 Task: Add Sprouts Extra Large Grade A Cage Free Eggs to the cart.
Action: Mouse moved to (304, 147)
Screenshot: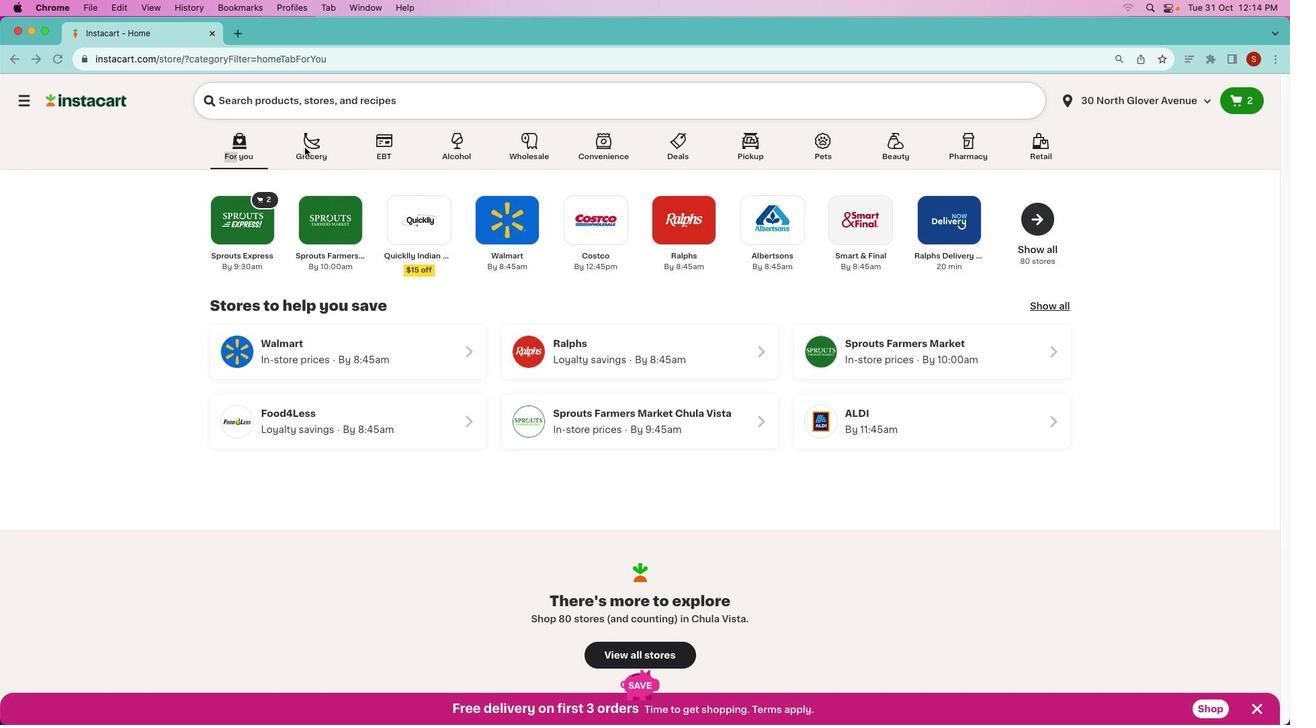 
Action: Mouse pressed left at (304, 147)
Screenshot: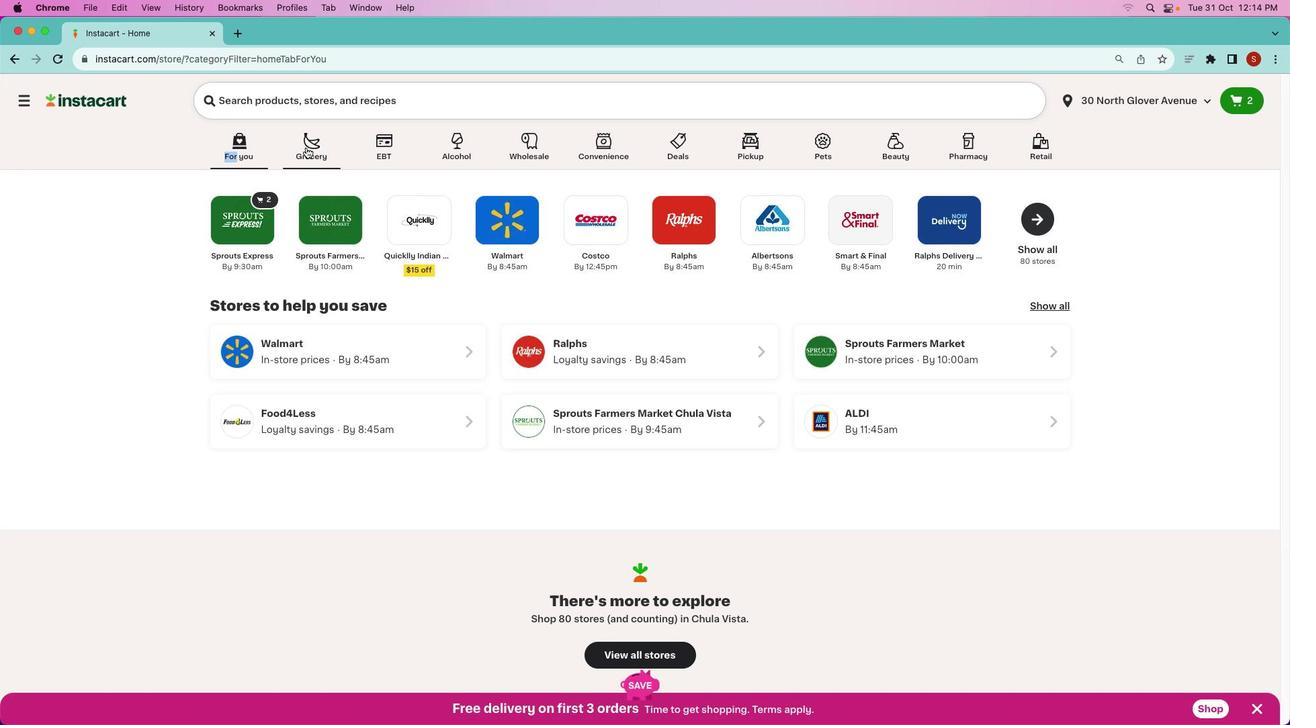 
Action: Mouse moved to (305, 147)
Screenshot: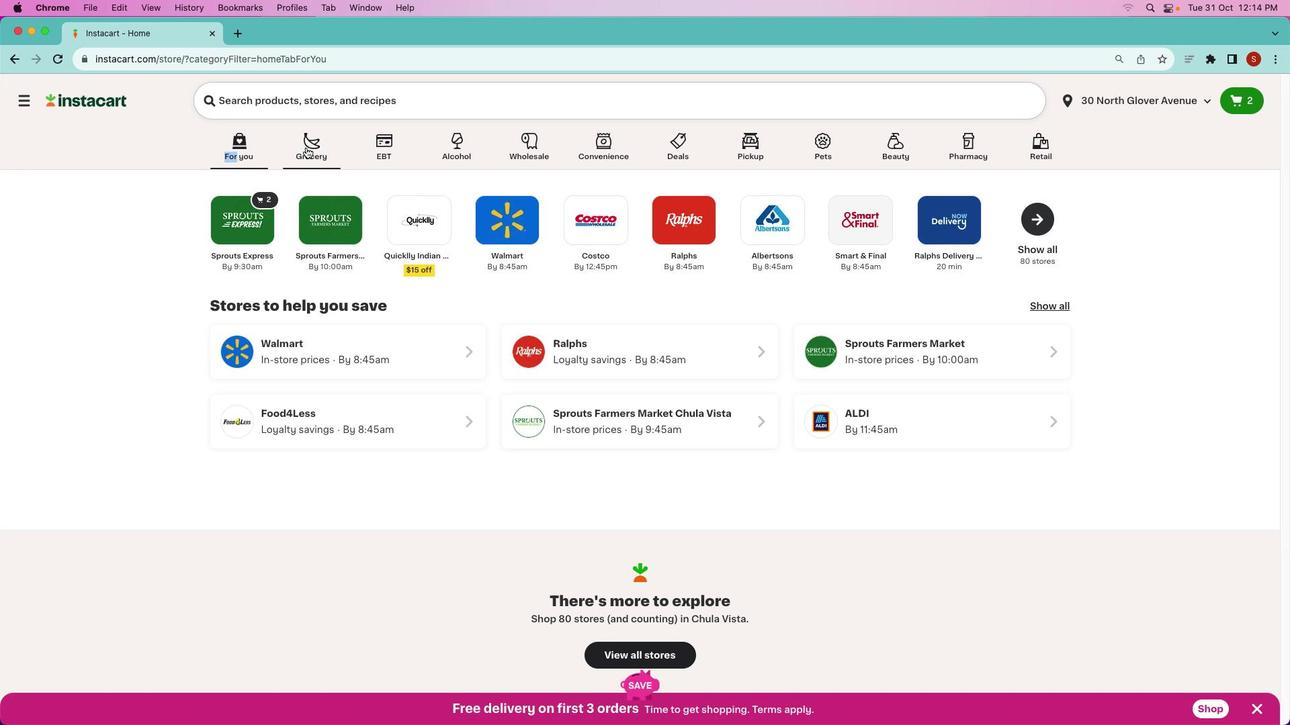 
Action: Mouse pressed left at (305, 147)
Screenshot: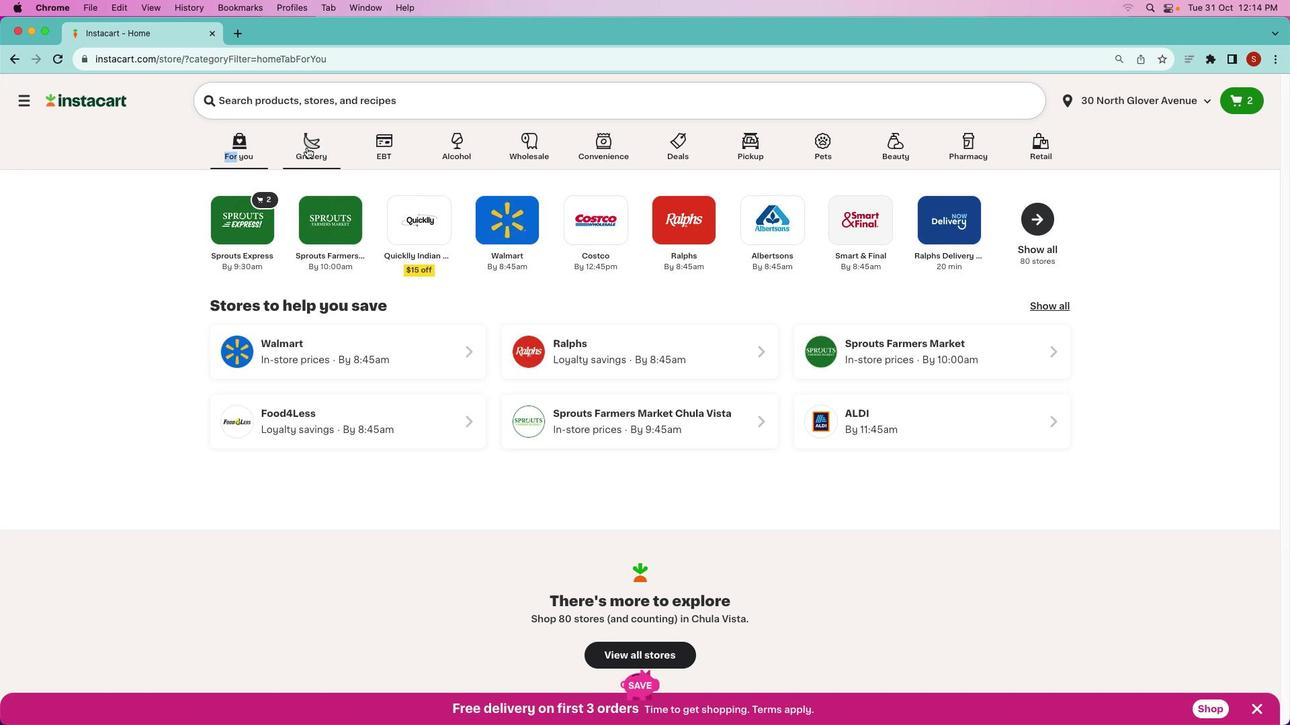 
Action: Mouse moved to (657, 338)
Screenshot: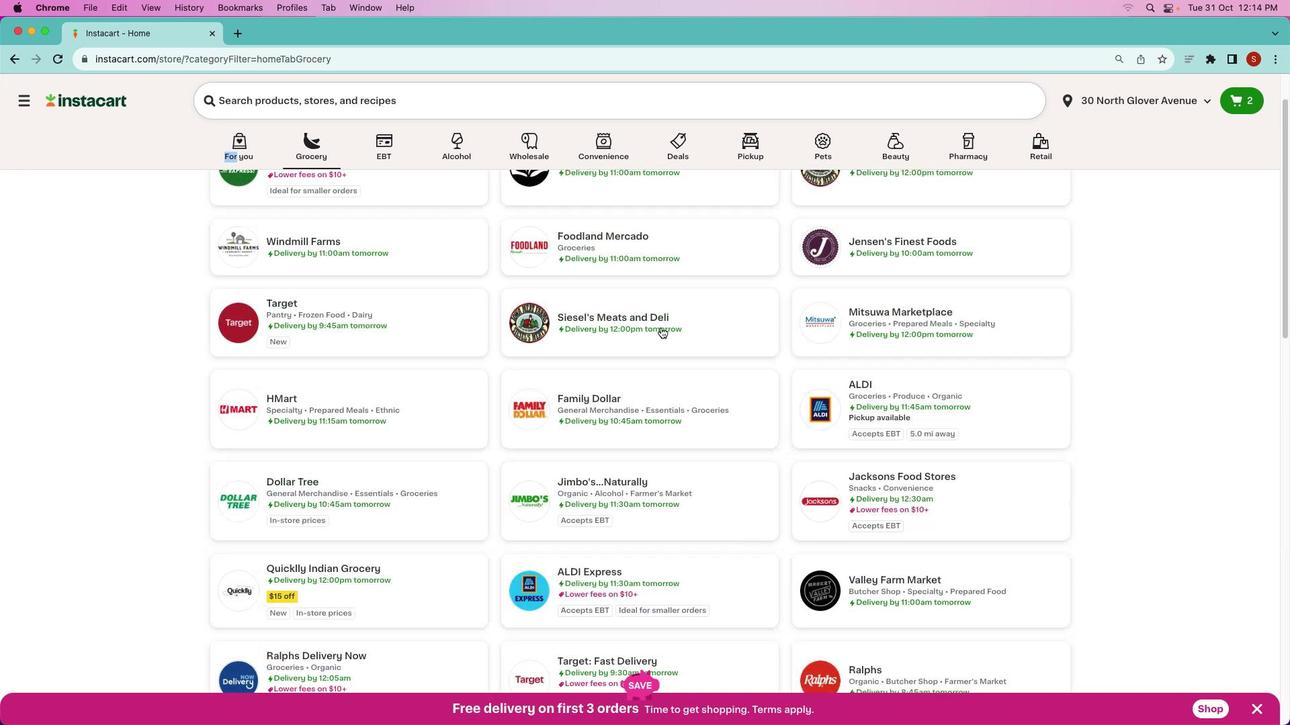 
Action: Mouse scrolled (657, 338) with delta (0, 0)
Screenshot: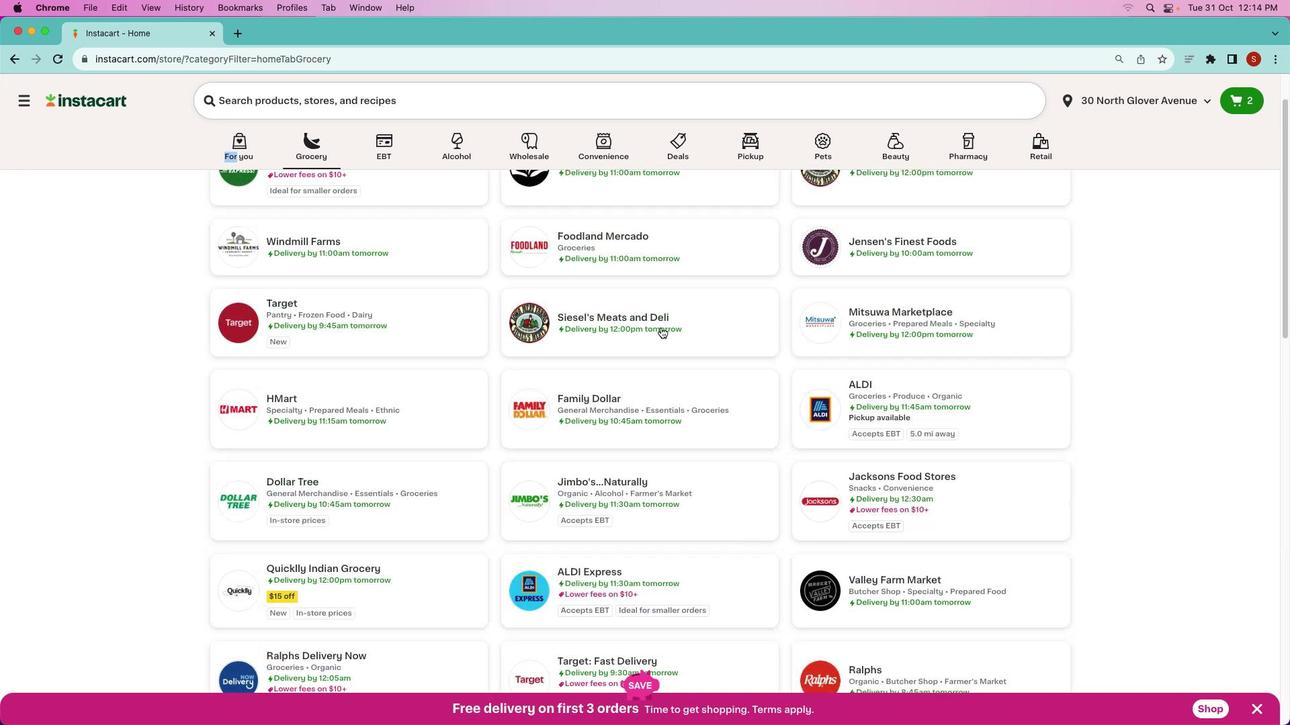 
Action: Mouse moved to (659, 335)
Screenshot: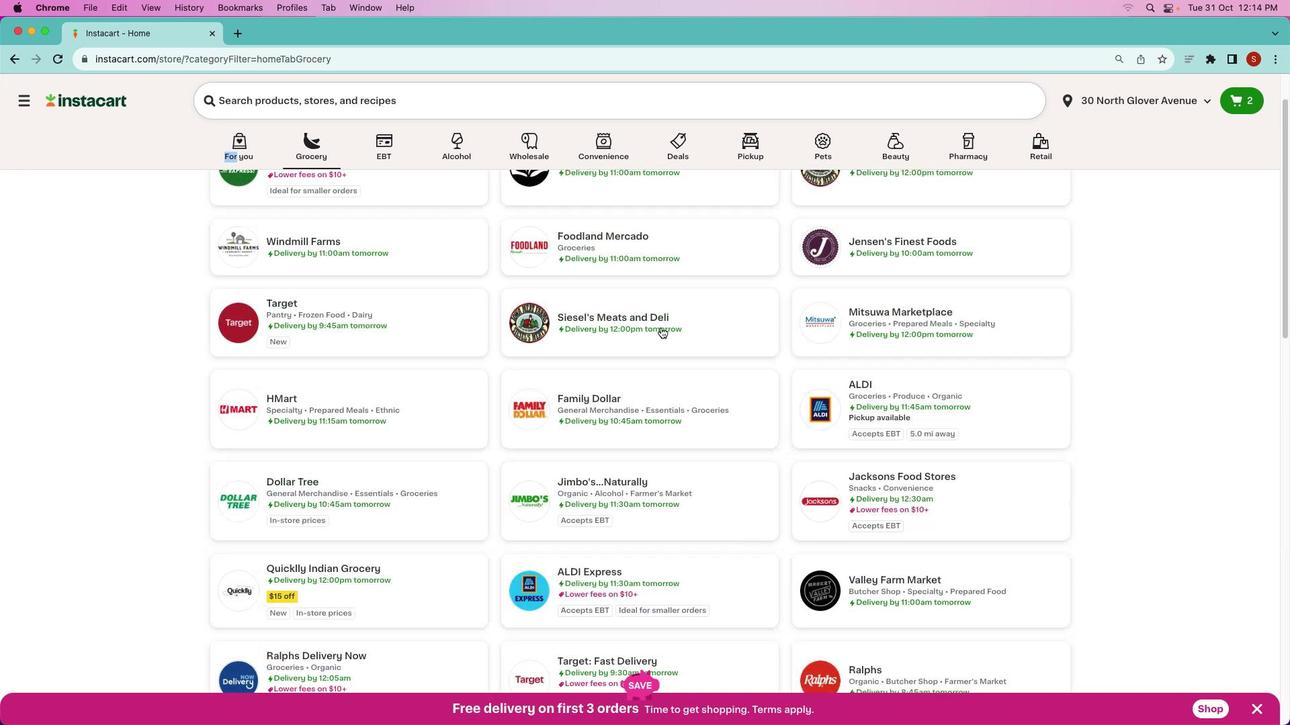 
Action: Mouse scrolled (659, 335) with delta (0, 0)
Screenshot: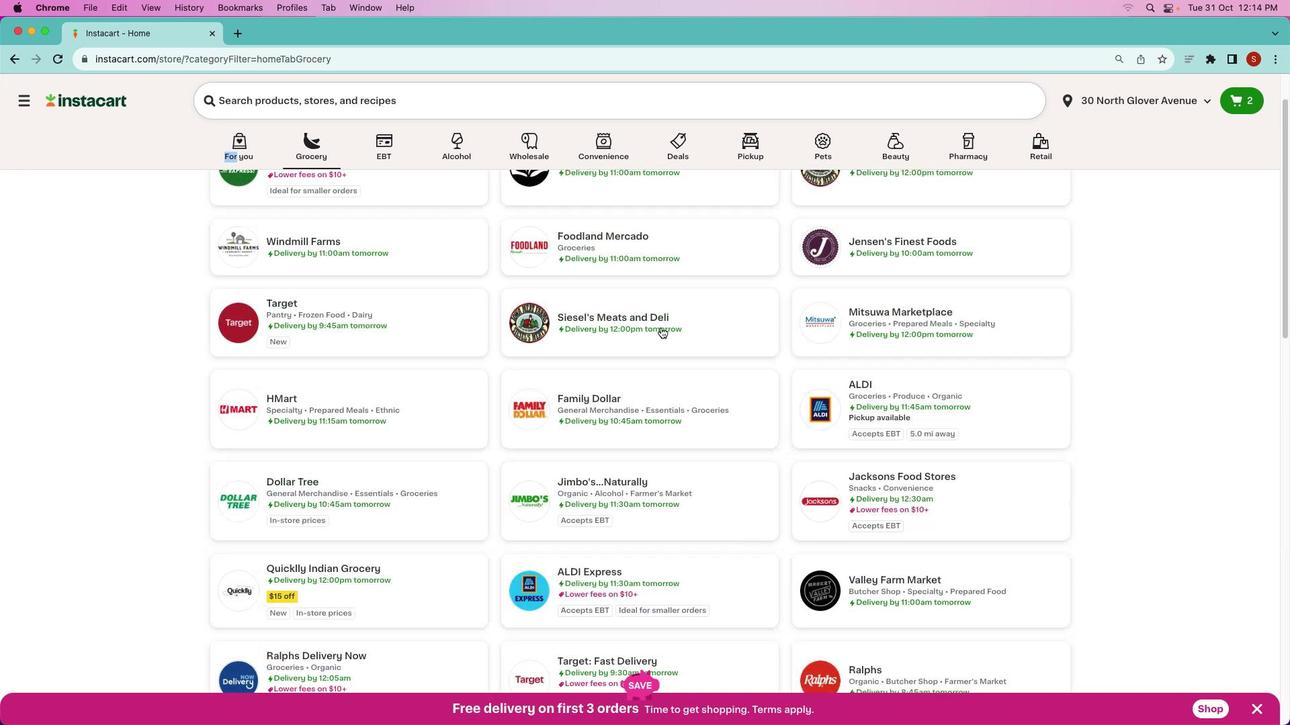 
Action: Mouse moved to (659, 333)
Screenshot: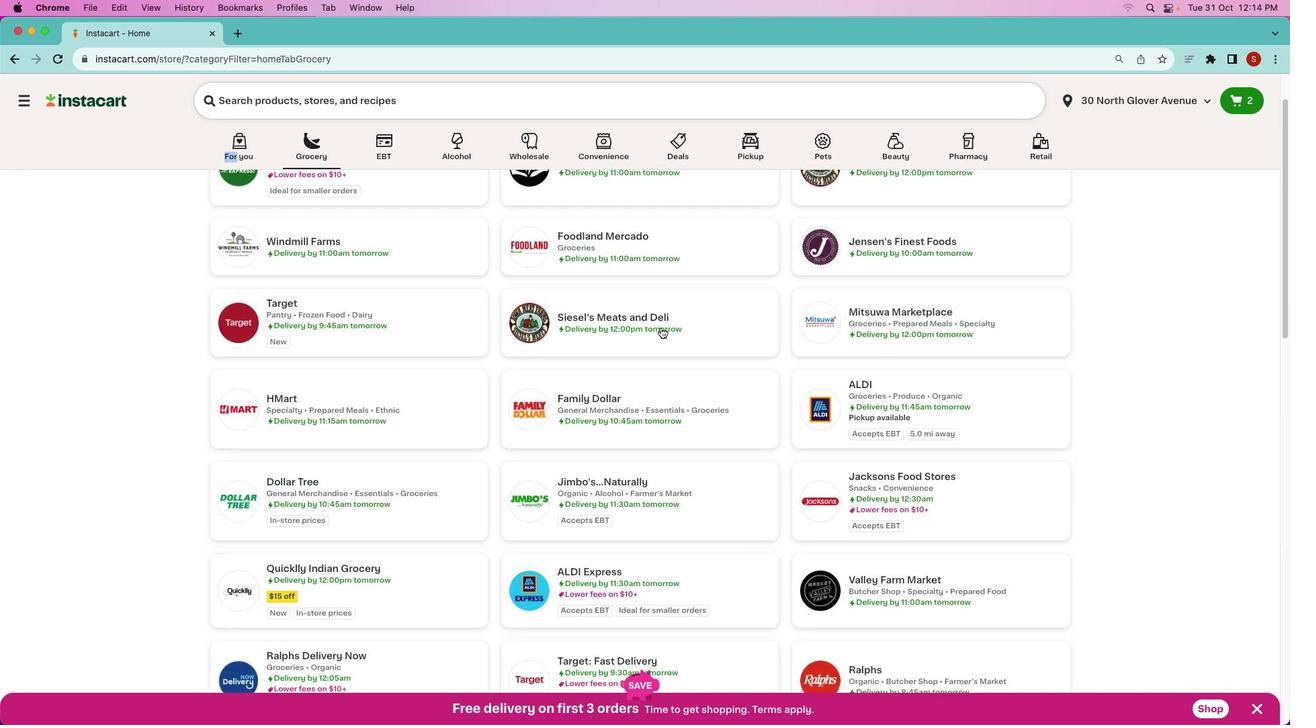 
Action: Mouse scrolled (659, 333) with delta (0, -2)
Screenshot: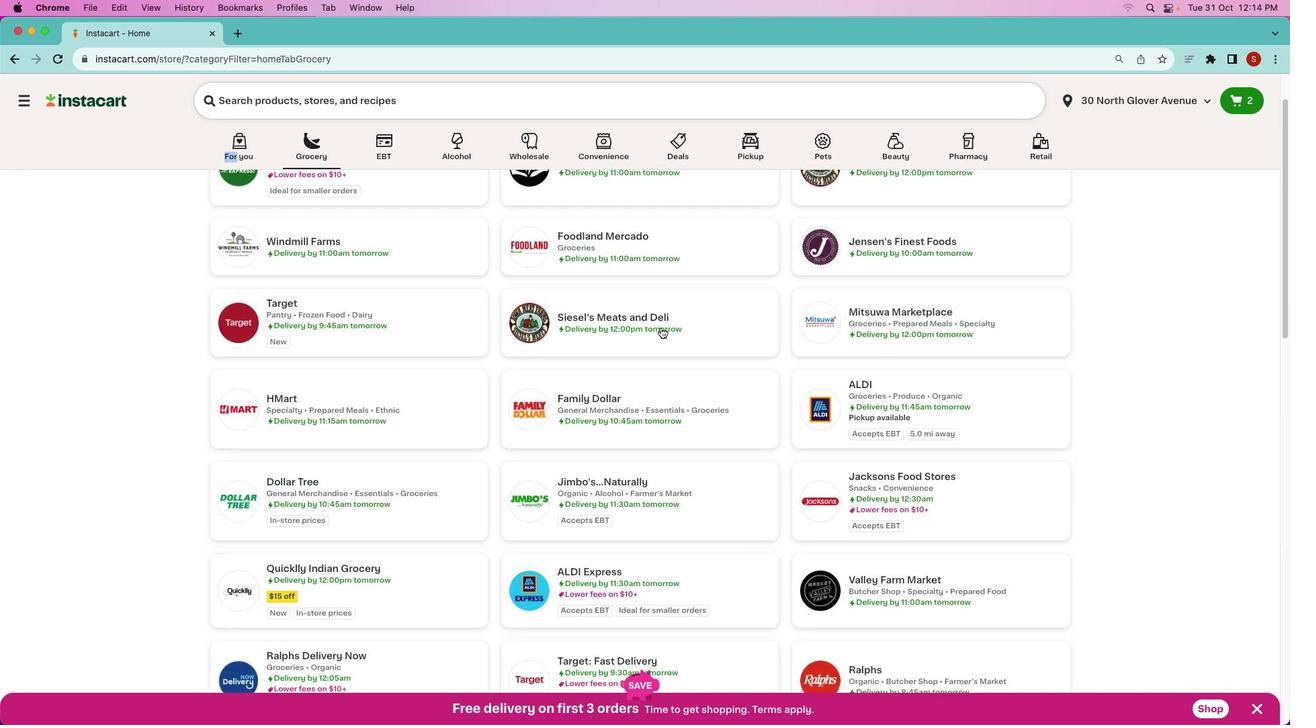 
Action: Mouse moved to (660, 330)
Screenshot: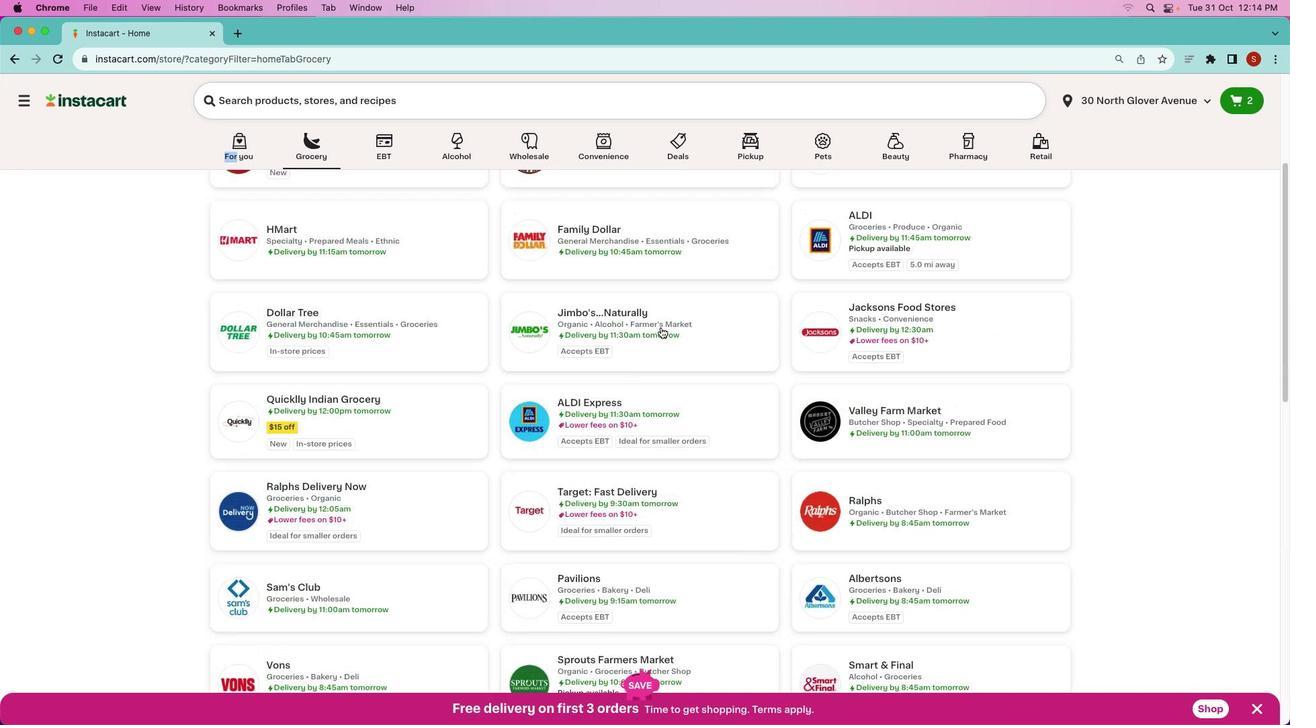
Action: Mouse scrolled (660, 330) with delta (0, -2)
Screenshot: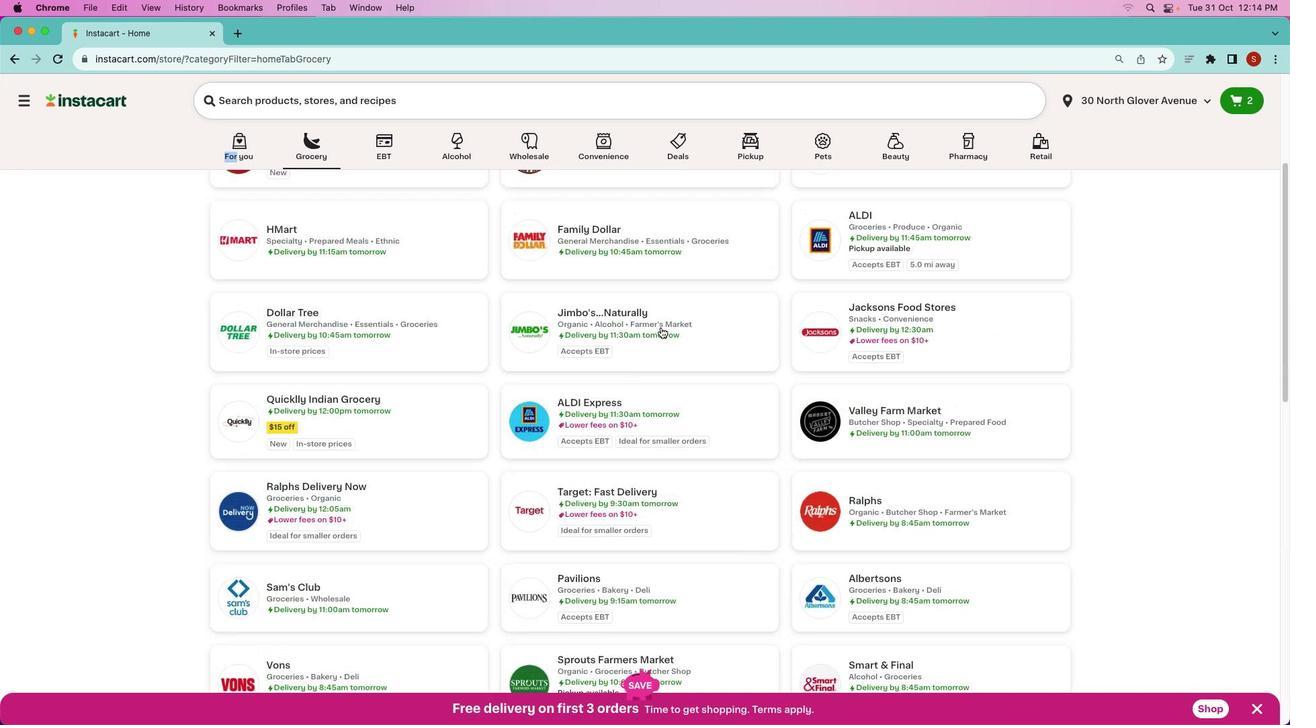 
Action: Mouse moved to (651, 458)
Screenshot: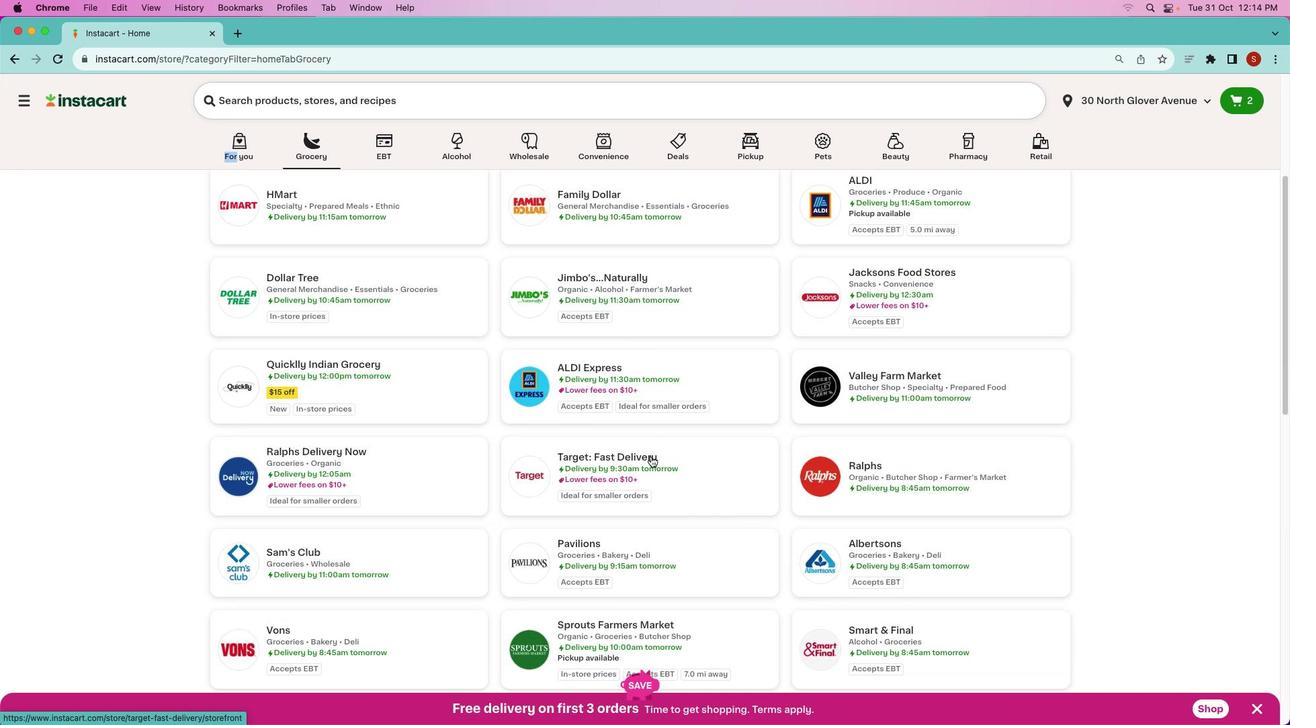 
Action: Mouse scrolled (651, 458) with delta (0, 0)
Screenshot: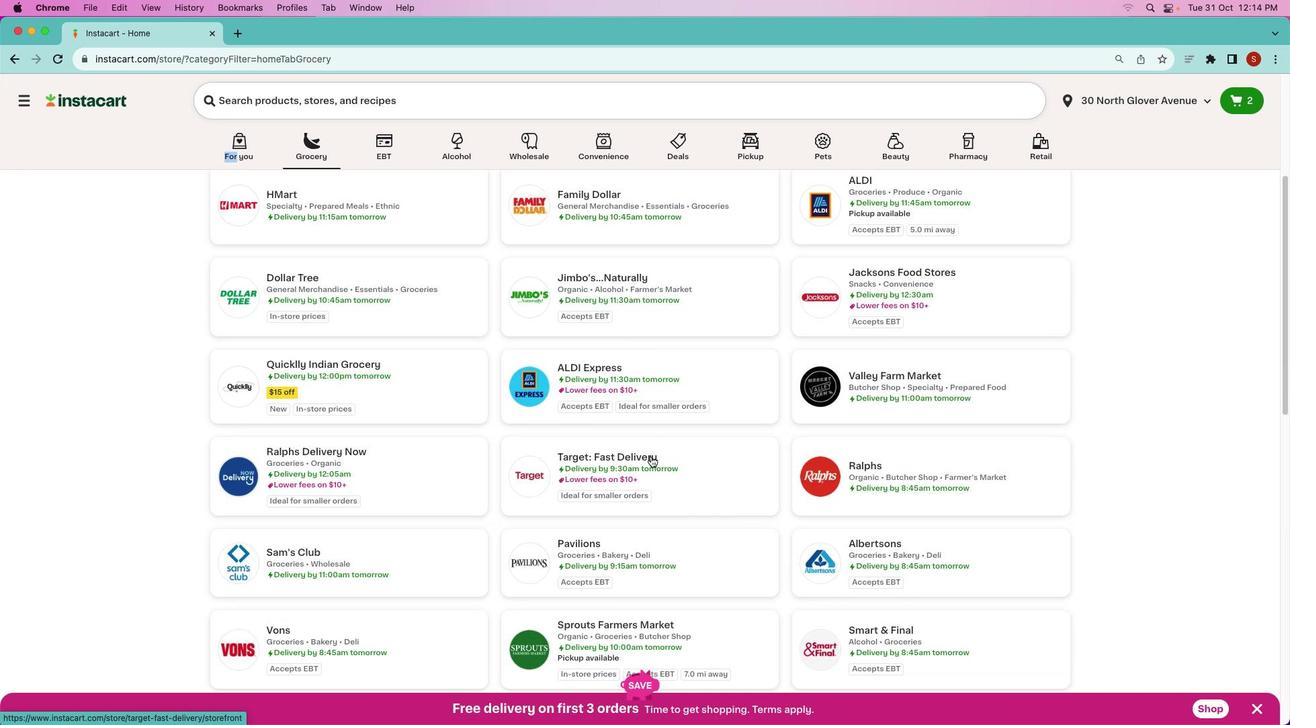 
Action: Mouse moved to (651, 458)
Screenshot: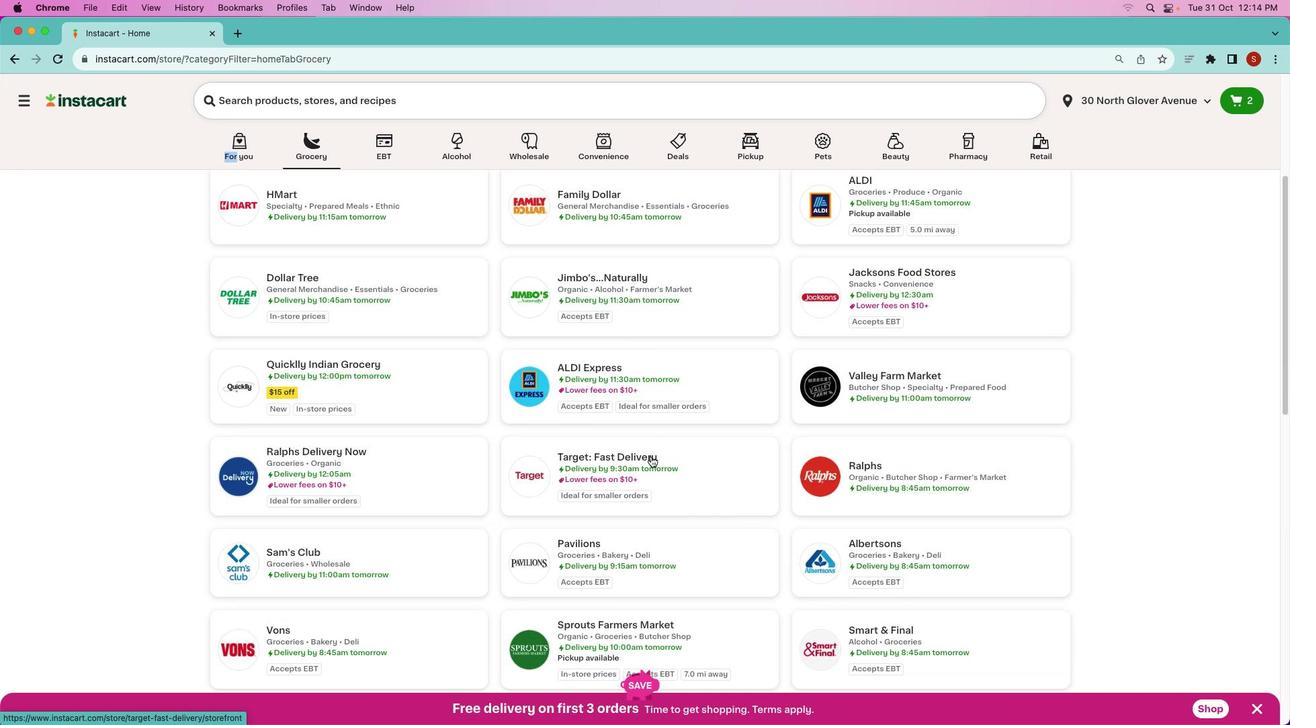 
Action: Mouse scrolled (651, 458) with delta (0, 0)
Screenshot: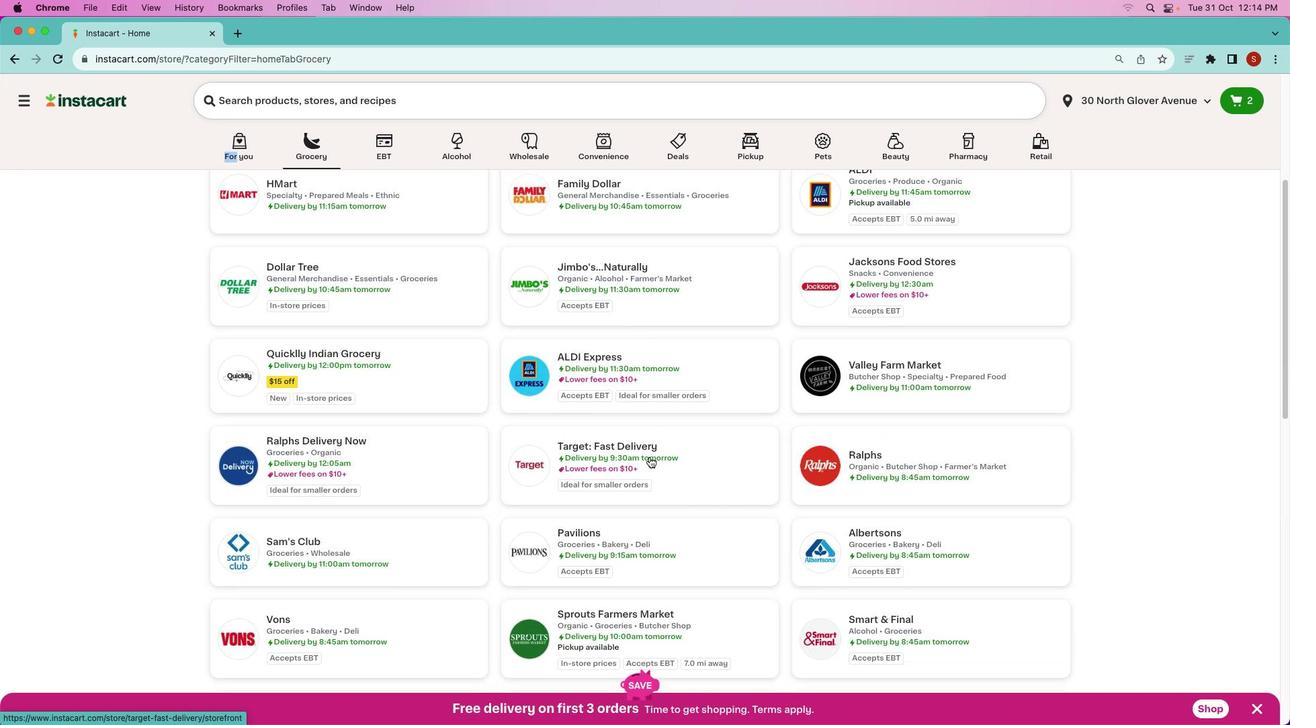 
Action: Mouse scrolled (651, 458) with delta (0, -2)
Screenshot: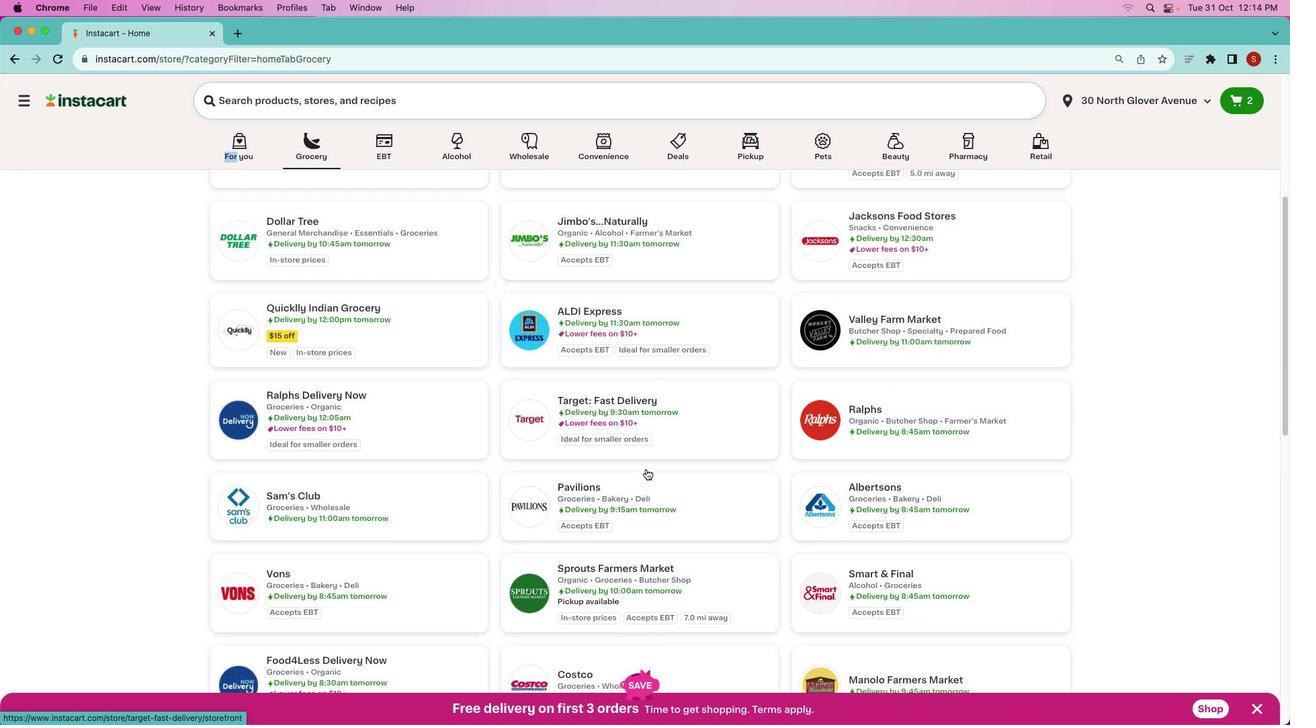 
Action: Mouse moved to (637, 530)
Screenshot: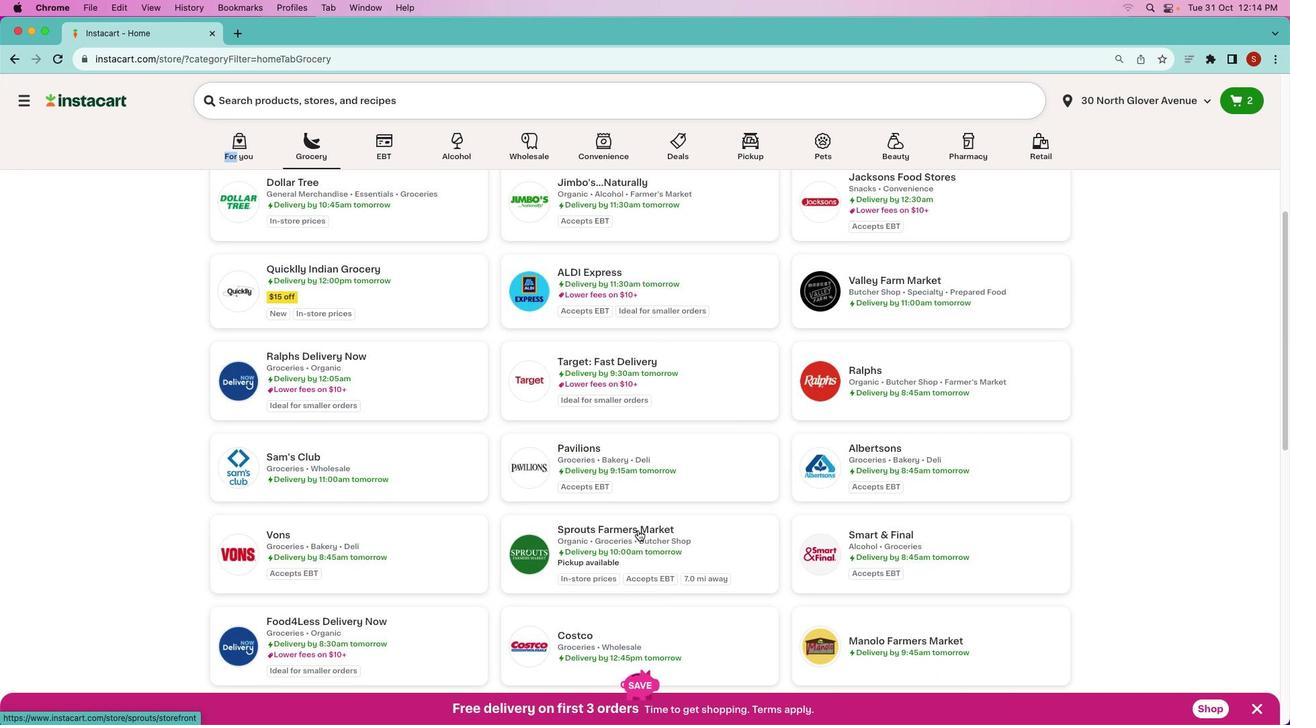 
Action: Mouse pressed left at (637, 530)
Screenshot: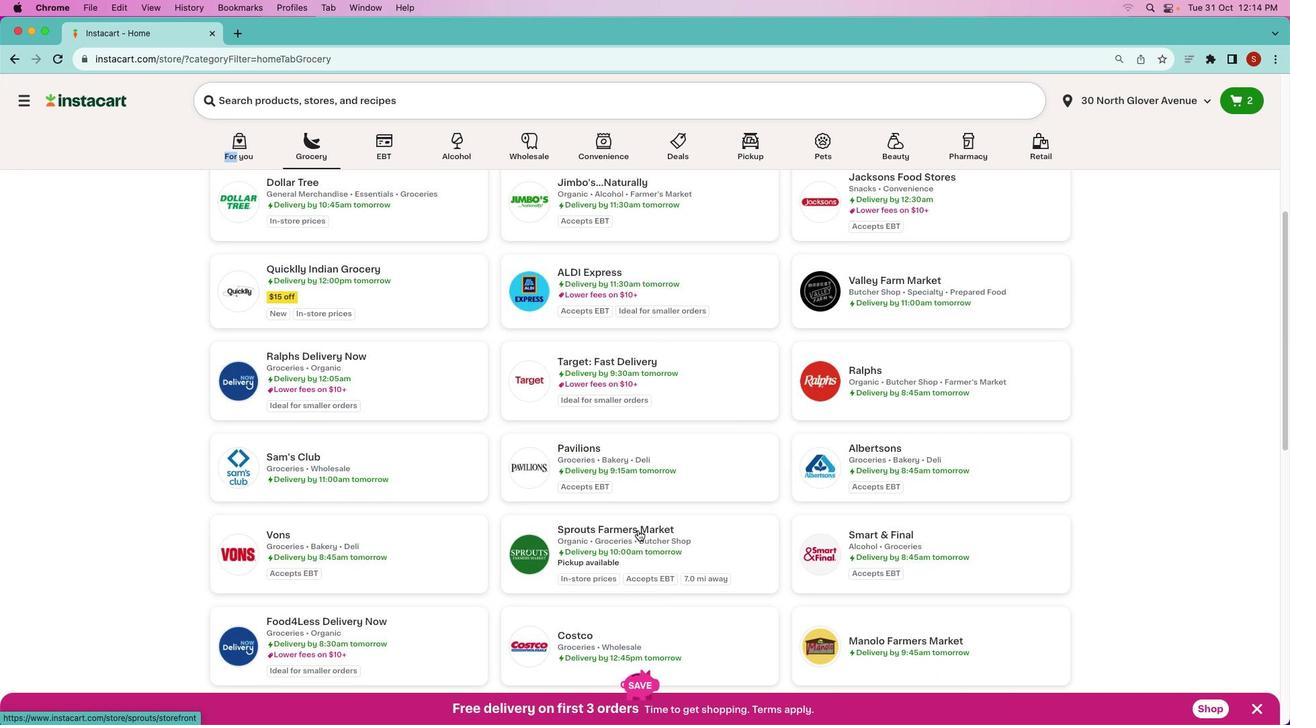 
Action: Mouse moved to (400, 147)
Screenshot: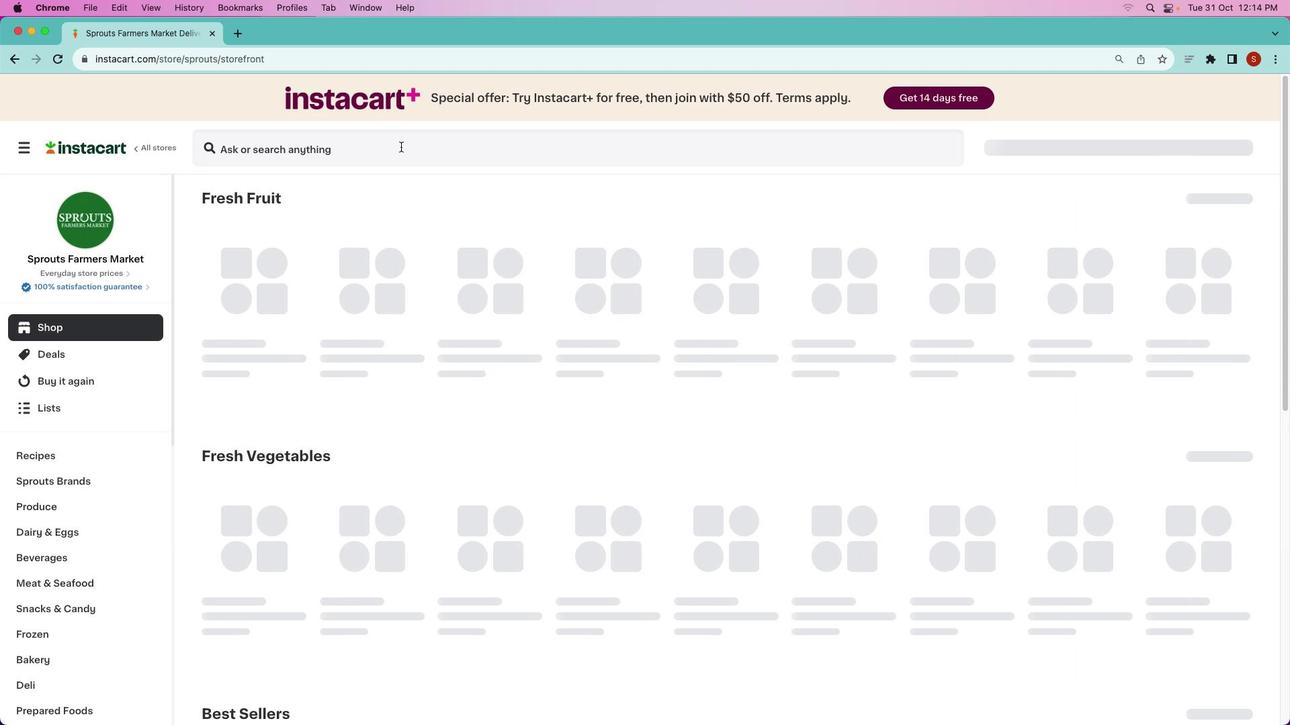 
Action: Mouse pressed left at (400, 147)
Screenshot: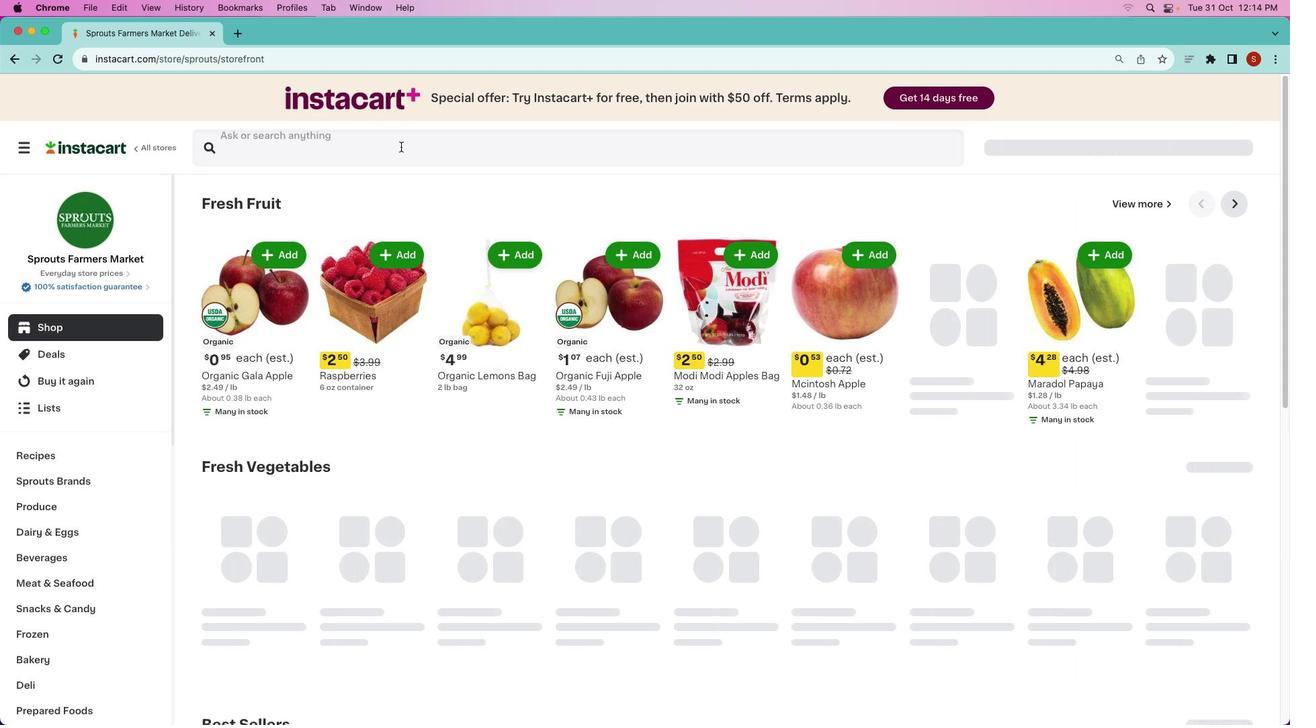 
Action: Mouse moved to (376, 161)
Screenshot: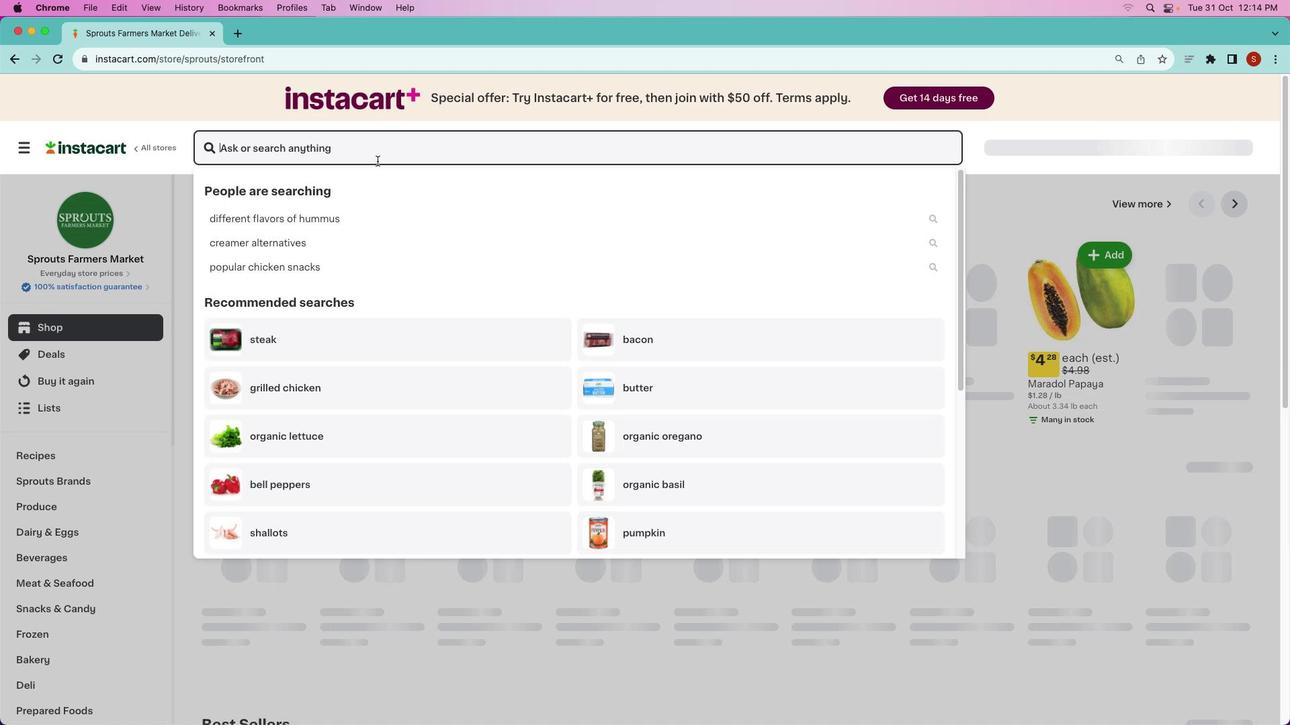 
Action: Key pressed Key.shift_r'S''p''r''o''u''t''s'Key.space'e''x''t''r''a'Key.space'l'Key.shift'L'Key.backspaceKey.backspaceKey.shift'L''a''r''g''e'Key.spaceKey.shift'G''r''a''d''e'Key.spaceKey.shift_r'A'Key.spaceKey.shift_r'C''a''g''e'Key.spaceKey.shift_r'F''r''e''e'Key.spaceKey.shift_r'E''g''g''s'Key.enter
Screenshot: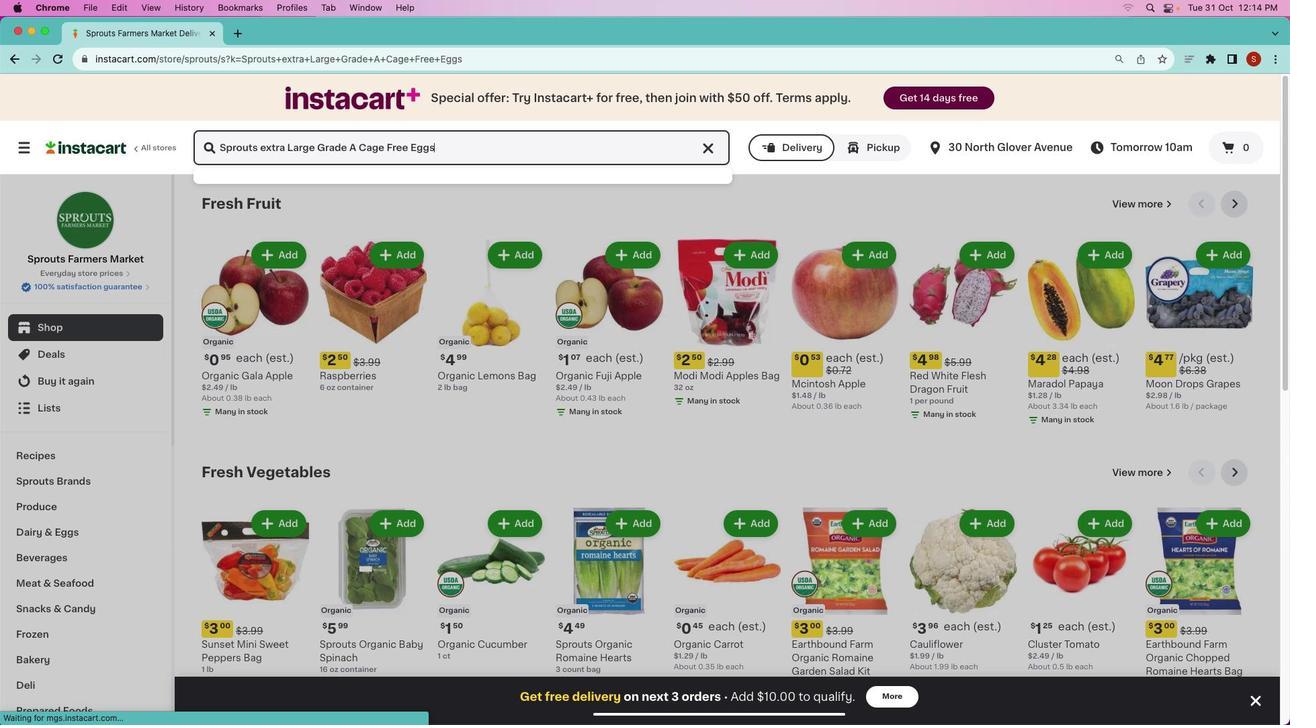 
Action: Mouse moved to (360, 267)
Screenshot: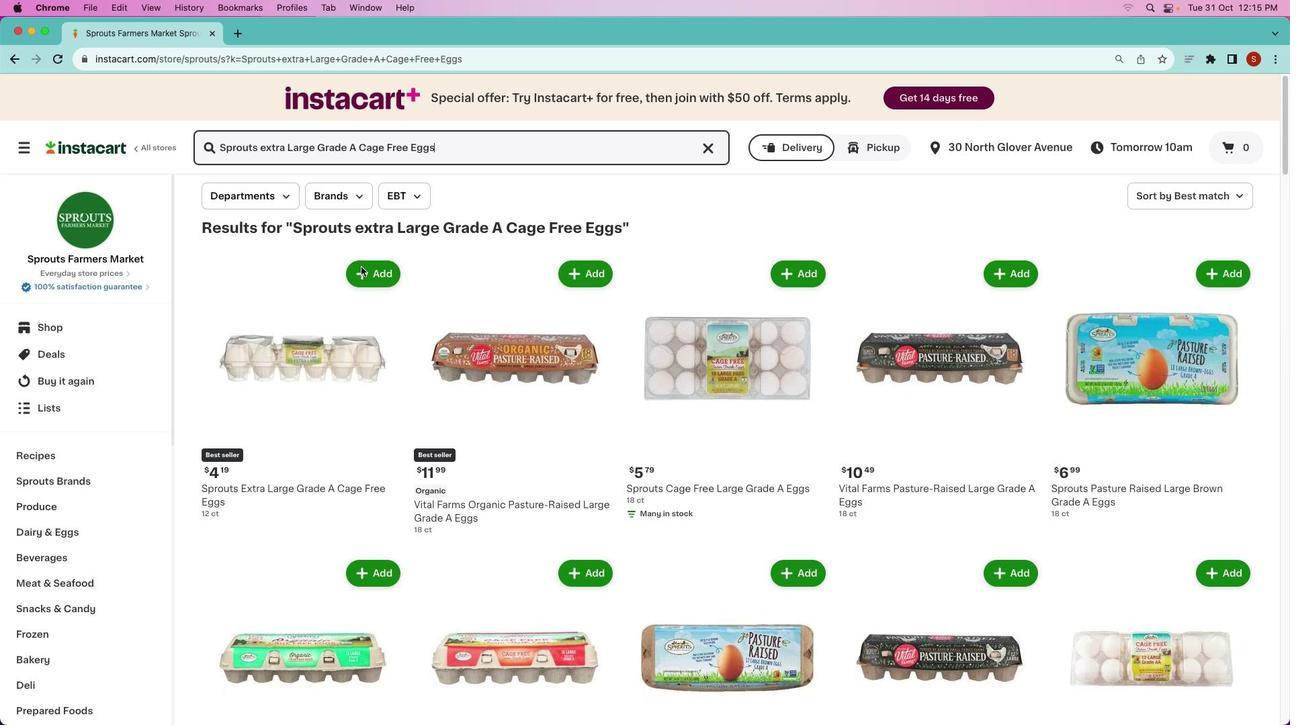 
Action: Mouse pressed left at (360, 267)
Screenshot: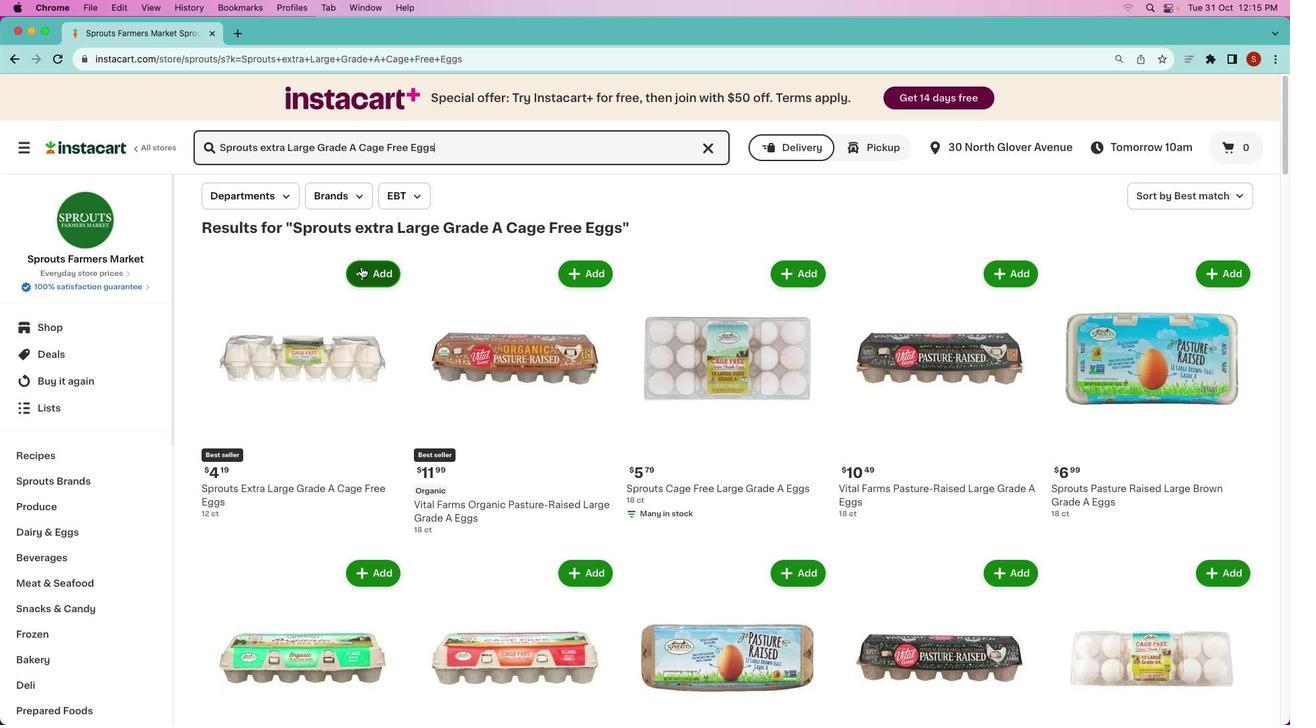 
Action: Mouse moved to (284, 317)
Screenshot: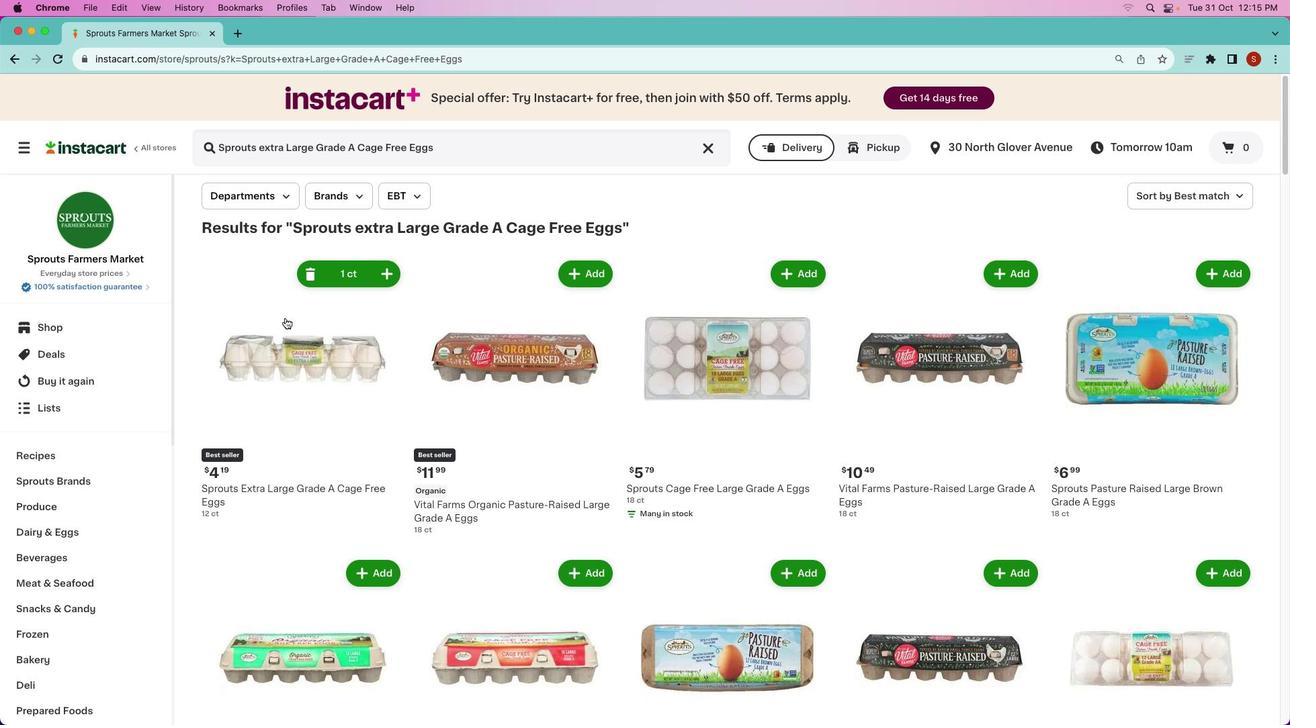 
